 Task: Add a signature Alexandra Wilson containing Sincerely, Alexandra Wilson to email address softage.1@softage.net and add a folder Finances
Action: Mouse moved to (128, 144)
Screenshot: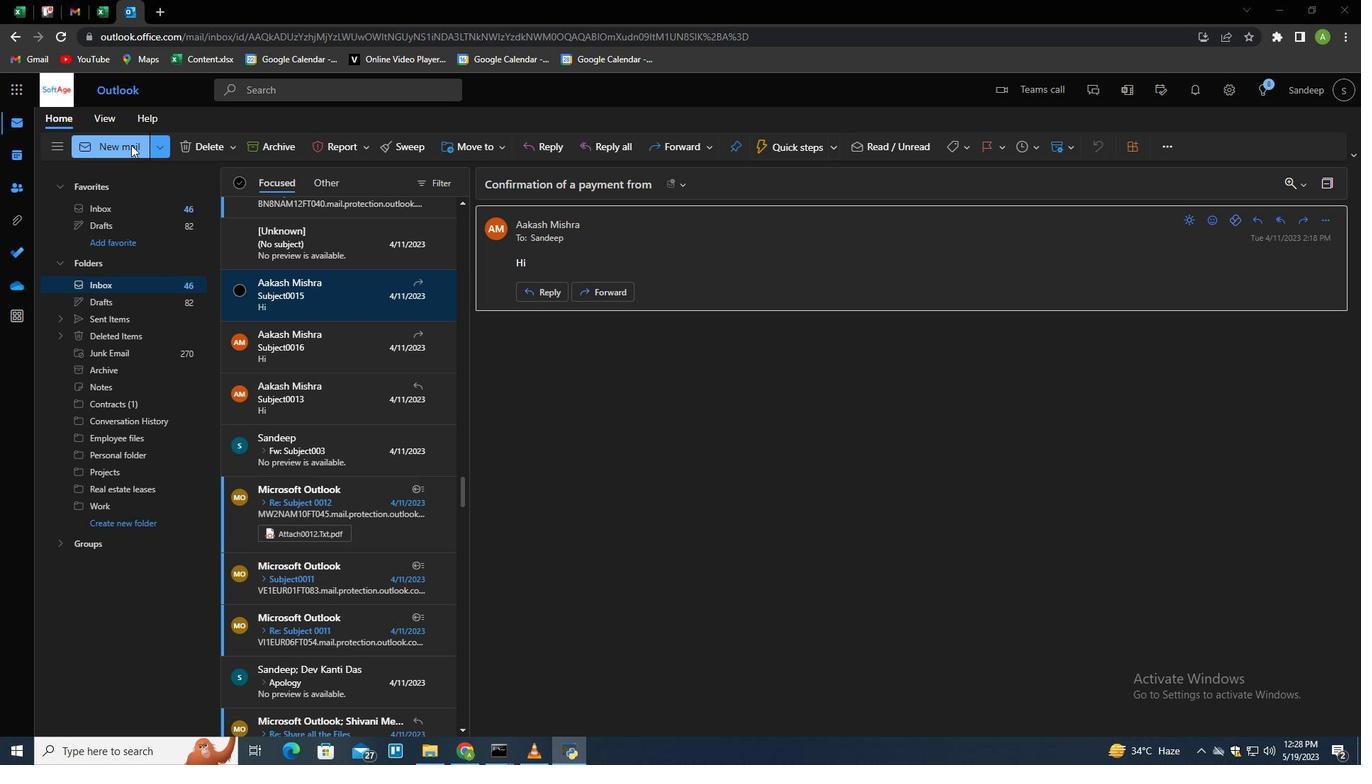 
Action: Mouse pressed left at (128, 144)
Screenshot: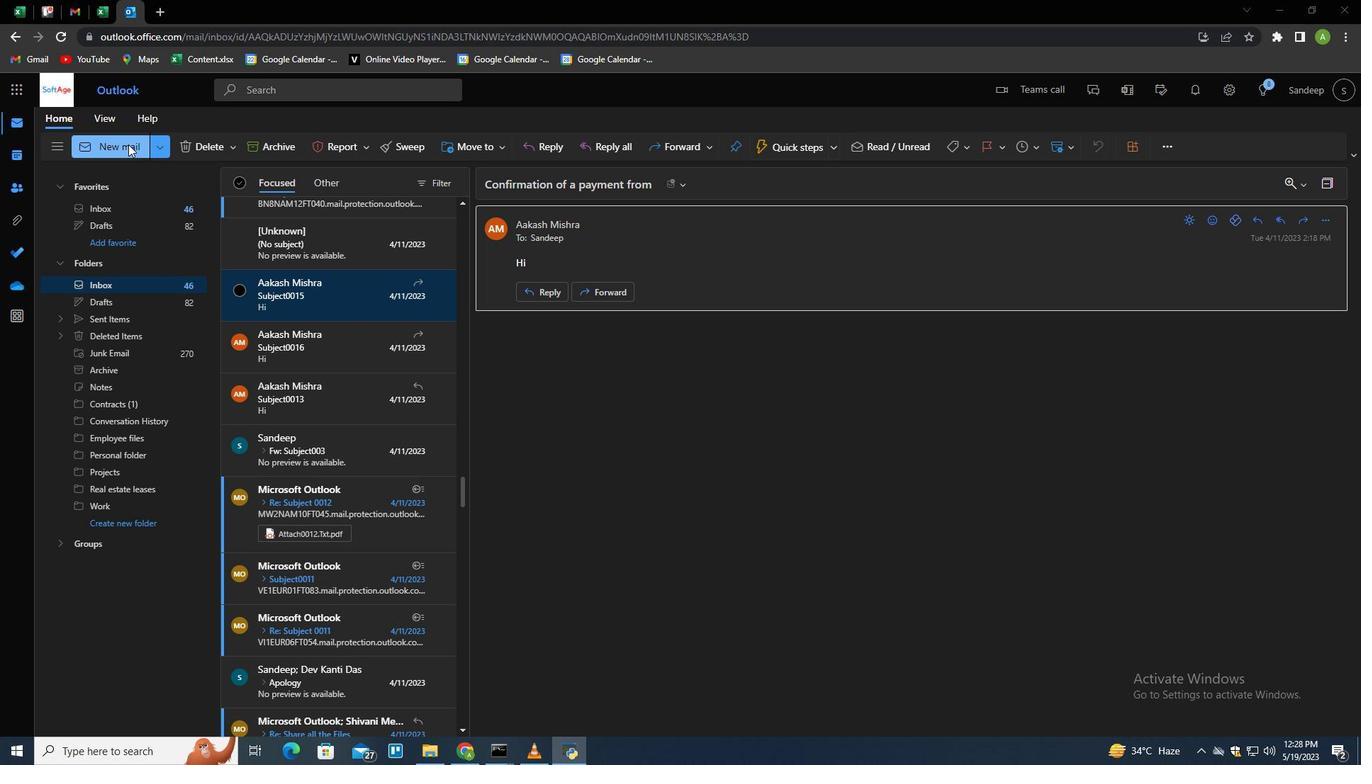 
Action: Mouse moved to (957, 150)
Screenshot: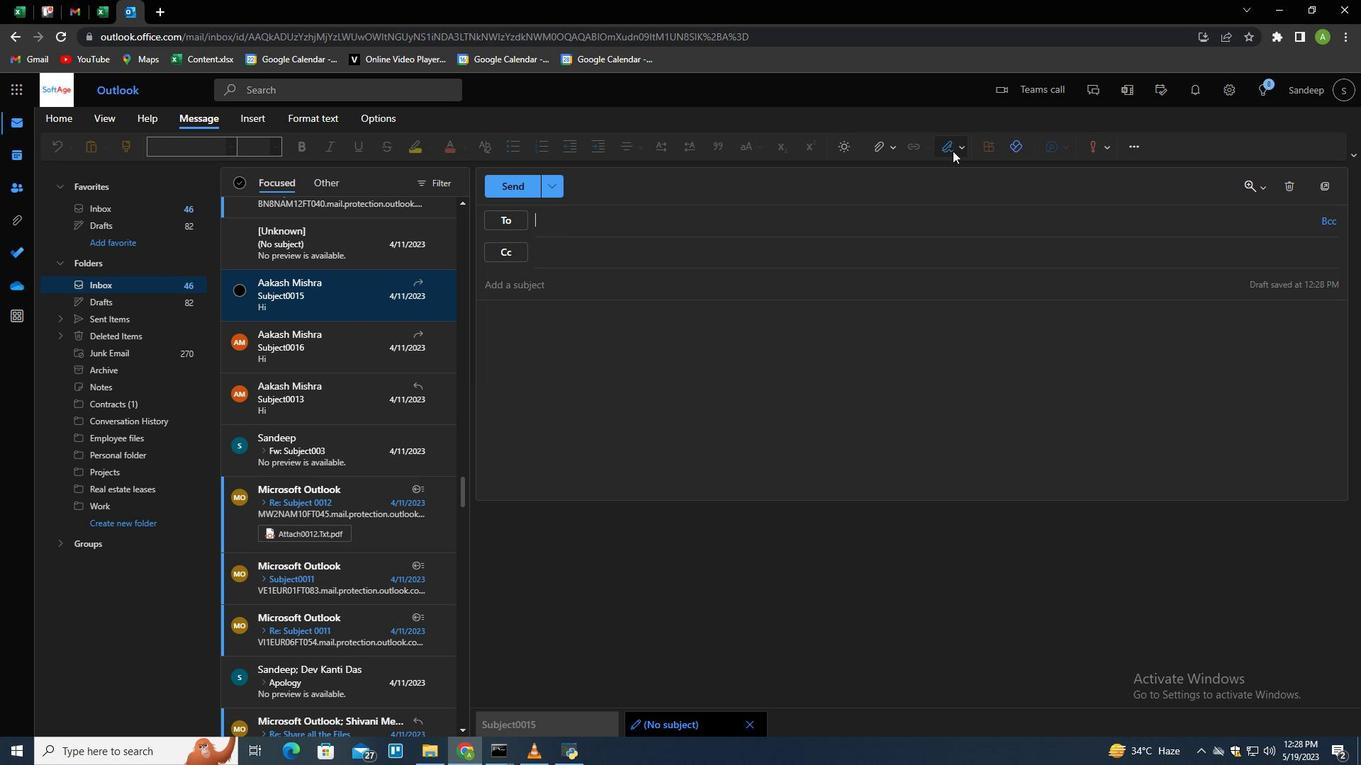 
Action: Mouse pressed left at (957, 150)
Screenshot: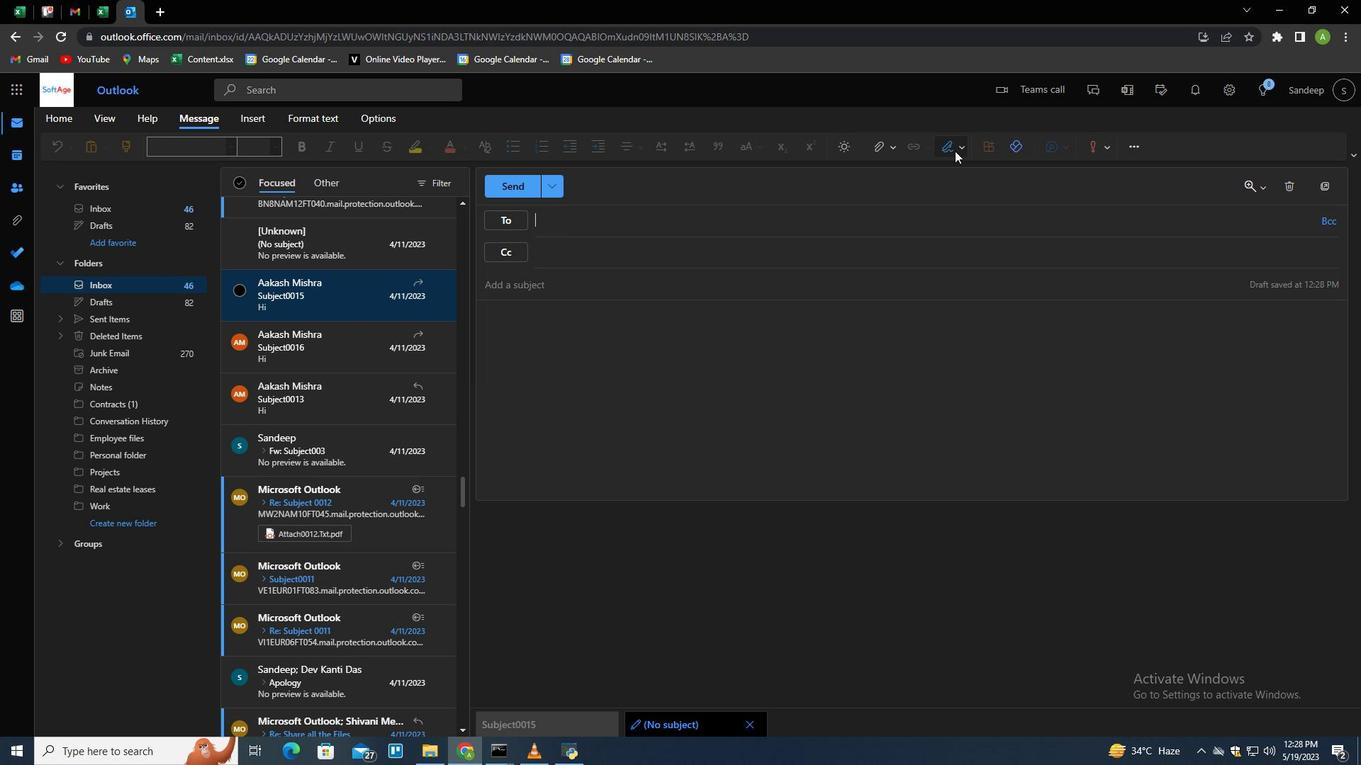 
Action: Mouse moved to (933, 202)
Screenshot: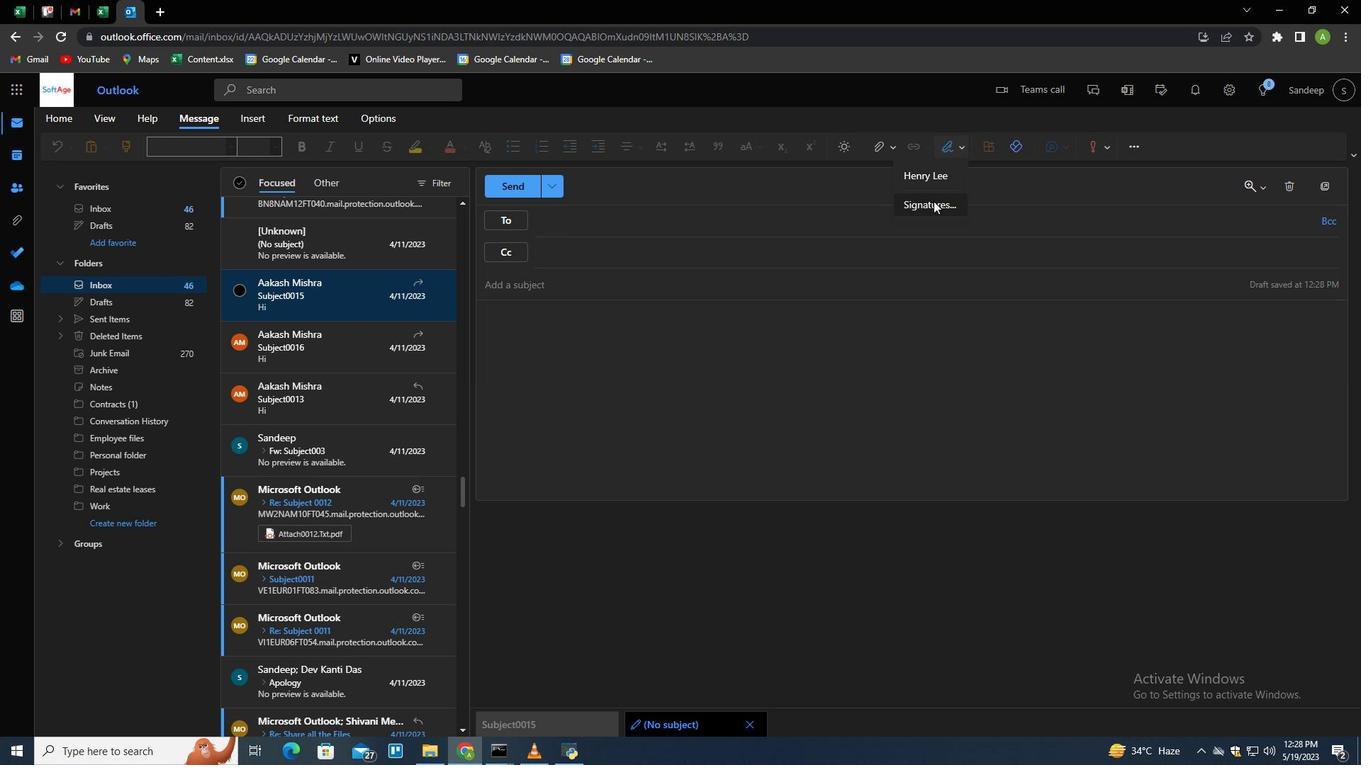 
Action: Mouse pressed left at (933, 202)
Screenshot: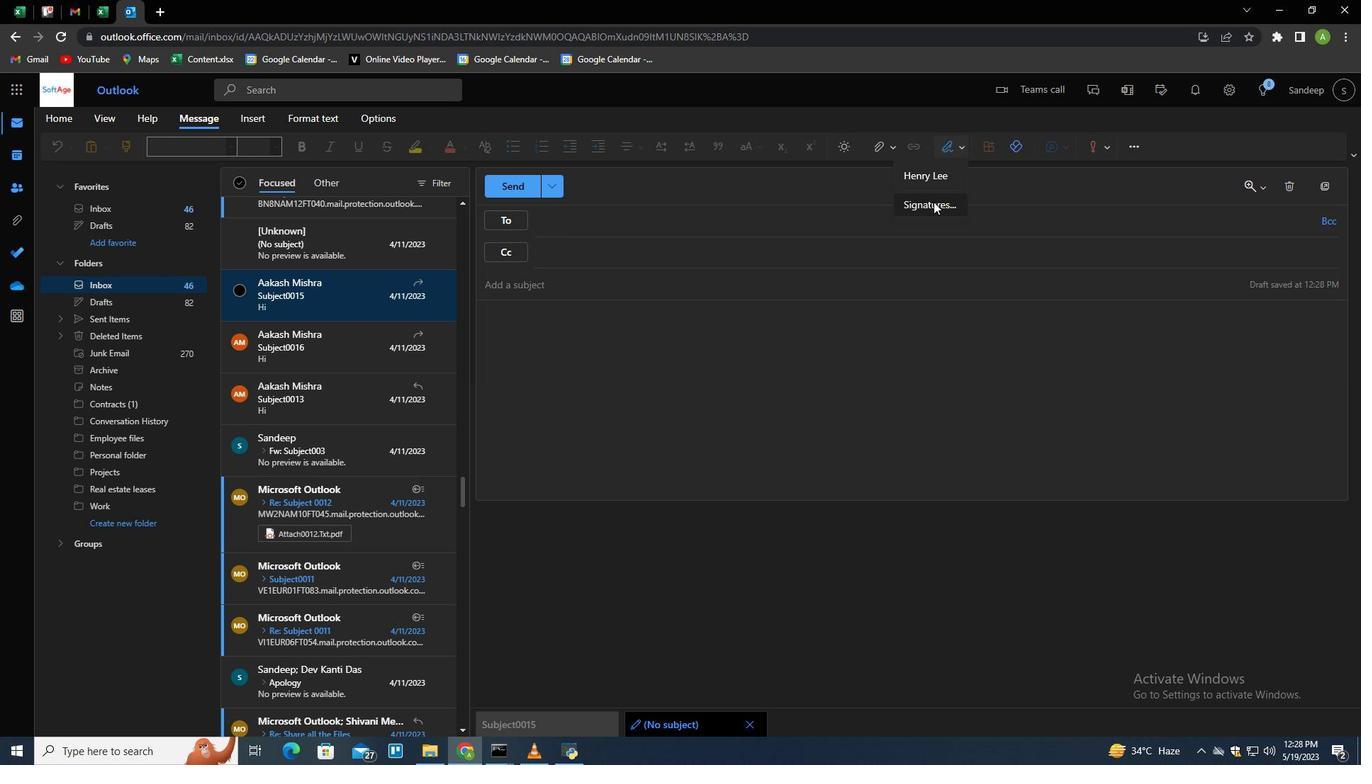 
Action: Mouse moved to (962, 258)
Screenshot: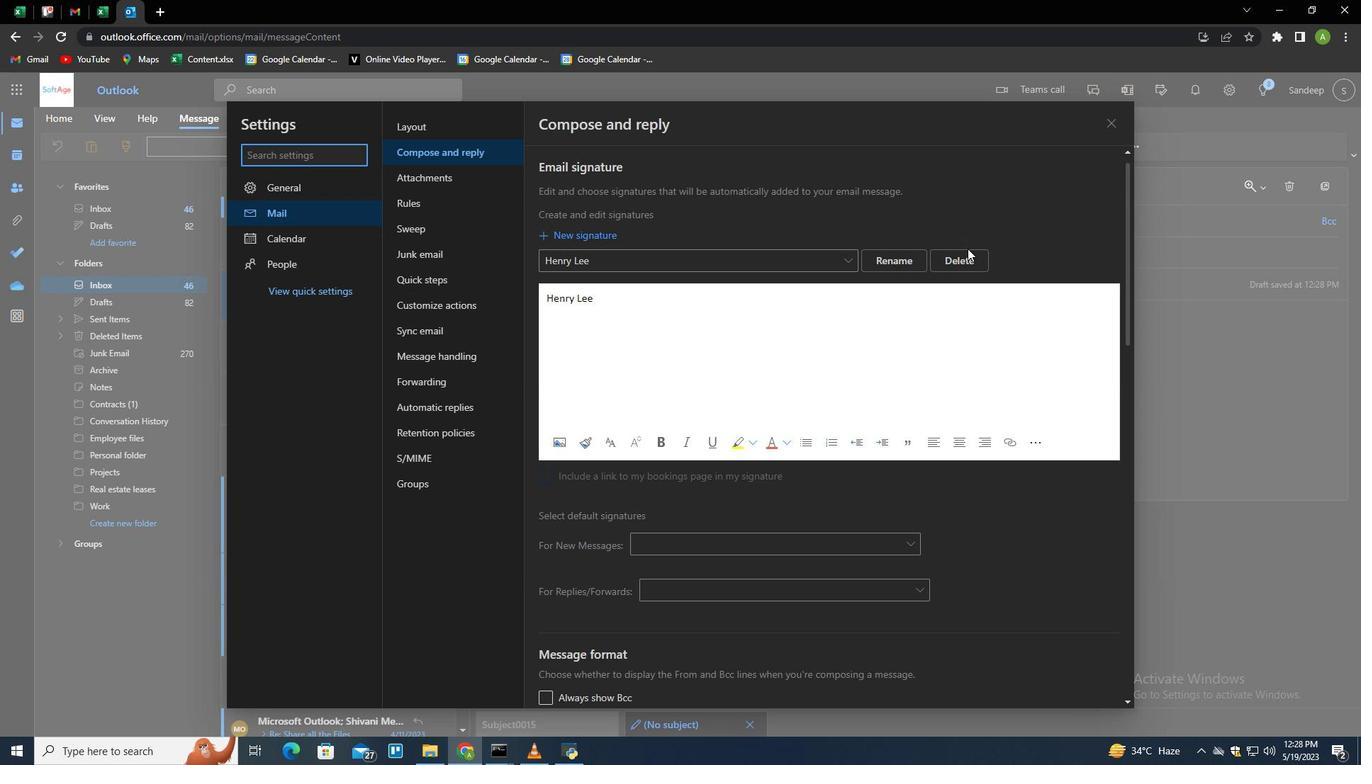 
Action: Mouse pressed left at (962, 258)
Screenshot: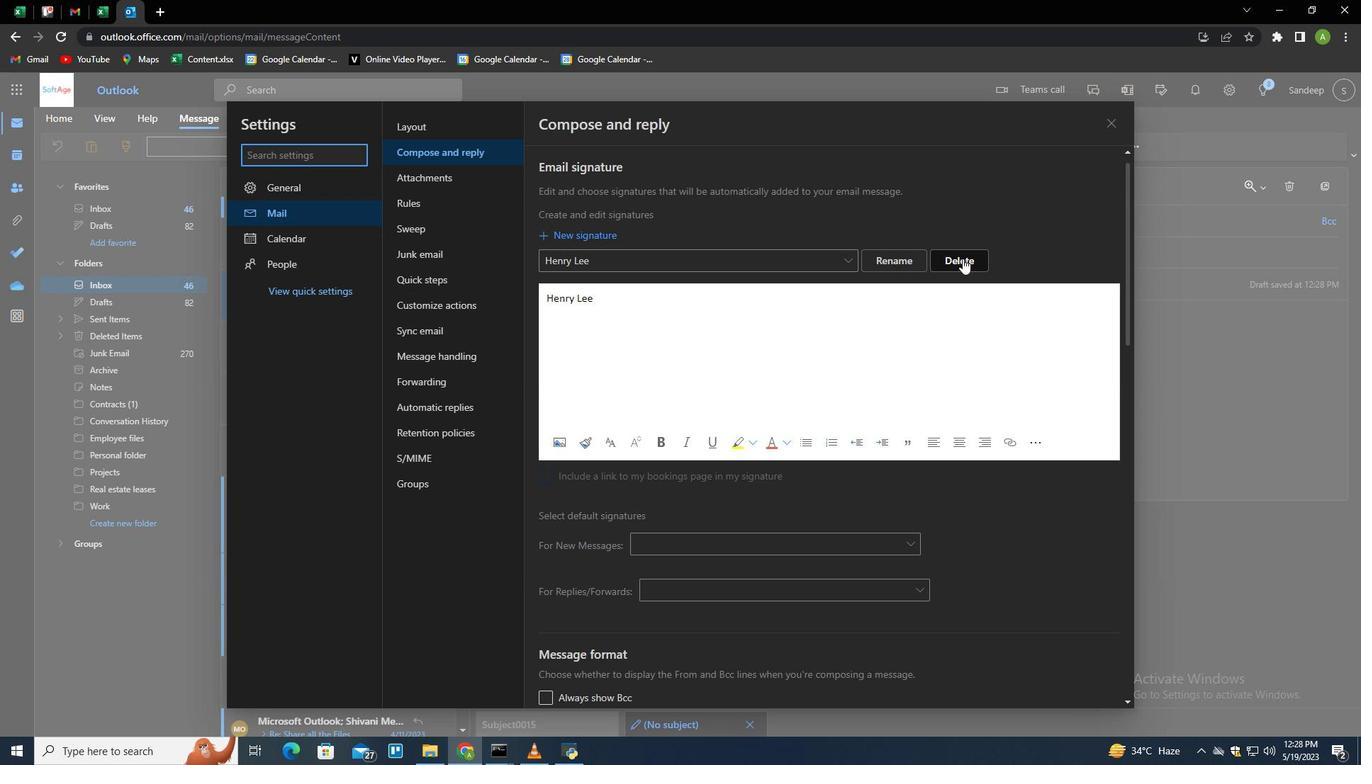 
Action: Mouse moved to (957, 260)
Screenshot: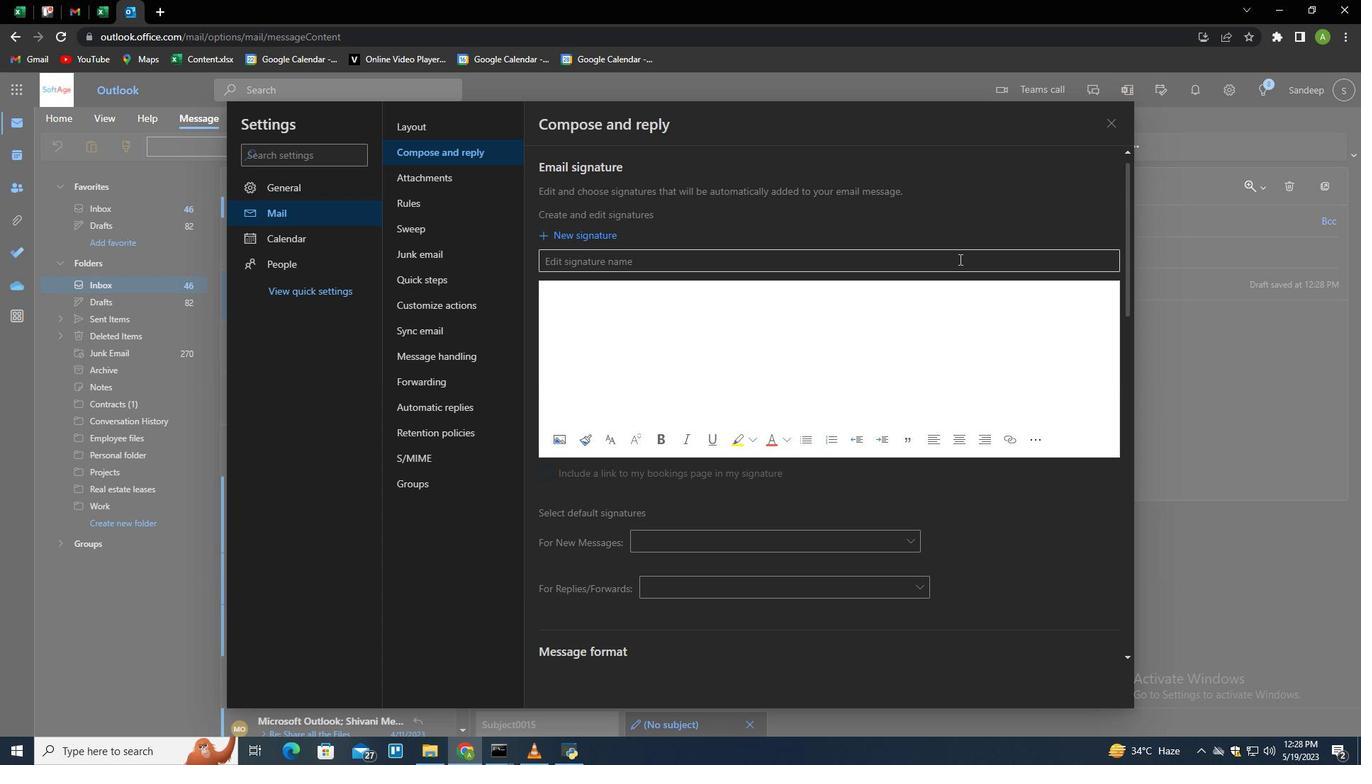 
Action: Mouse pressed left at (957, 260)
Screenshot: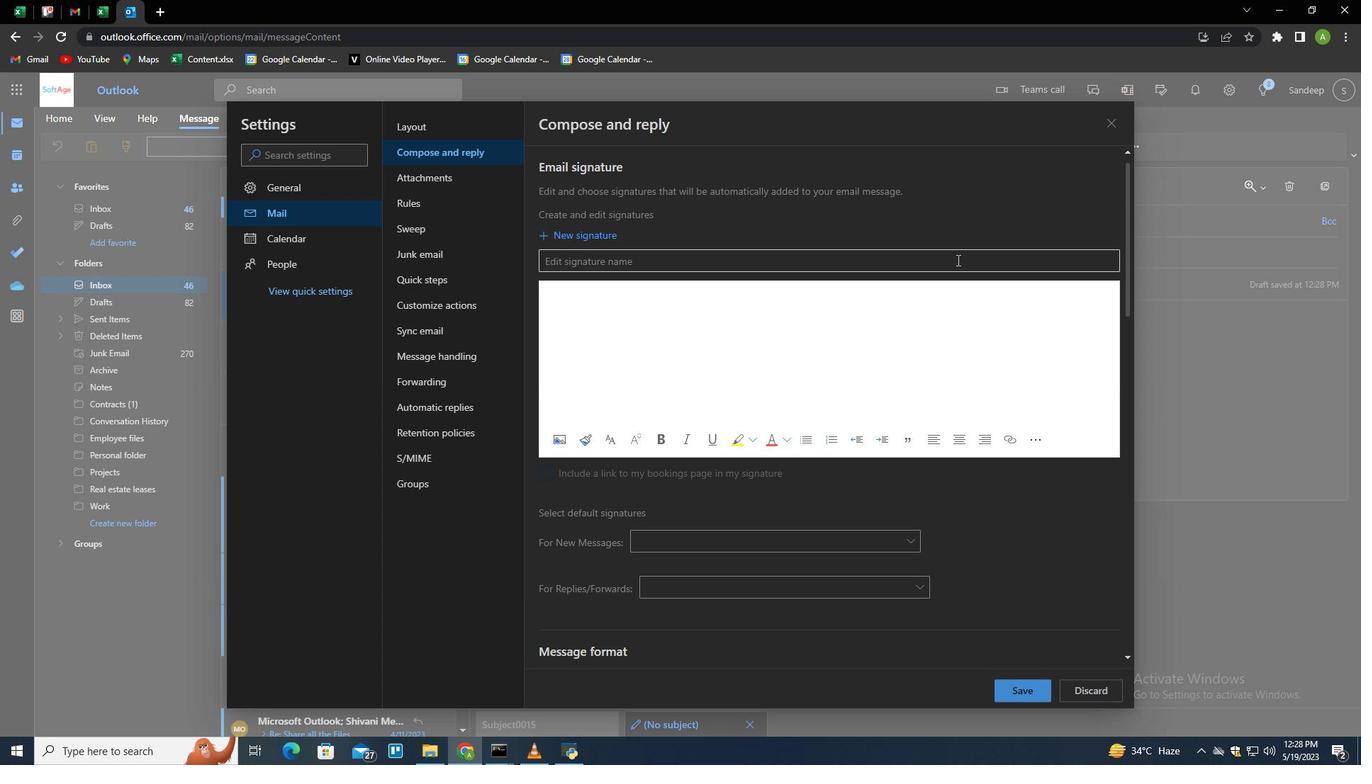 
Action: Mouse moved to (957, 260)
Screenshot: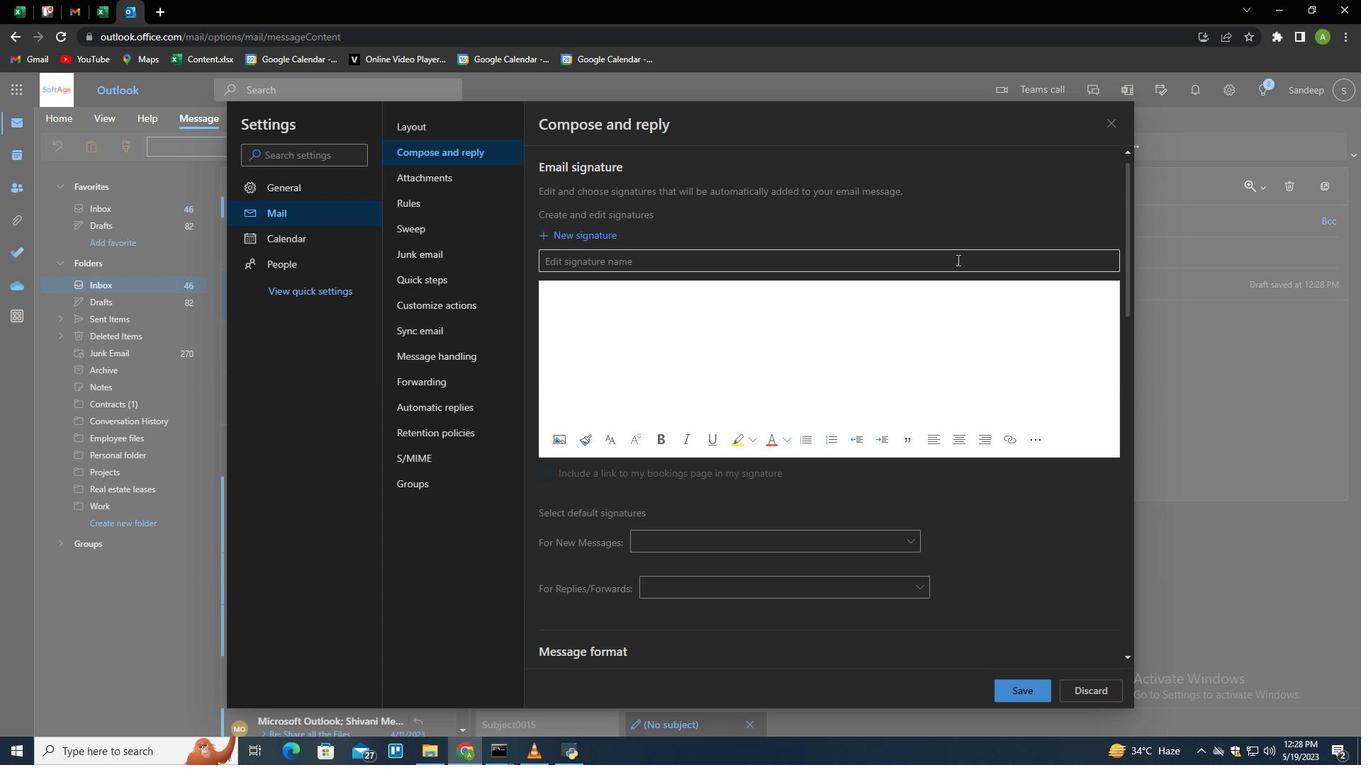 
Action: Key pressed <Key.shift>
Screenshot: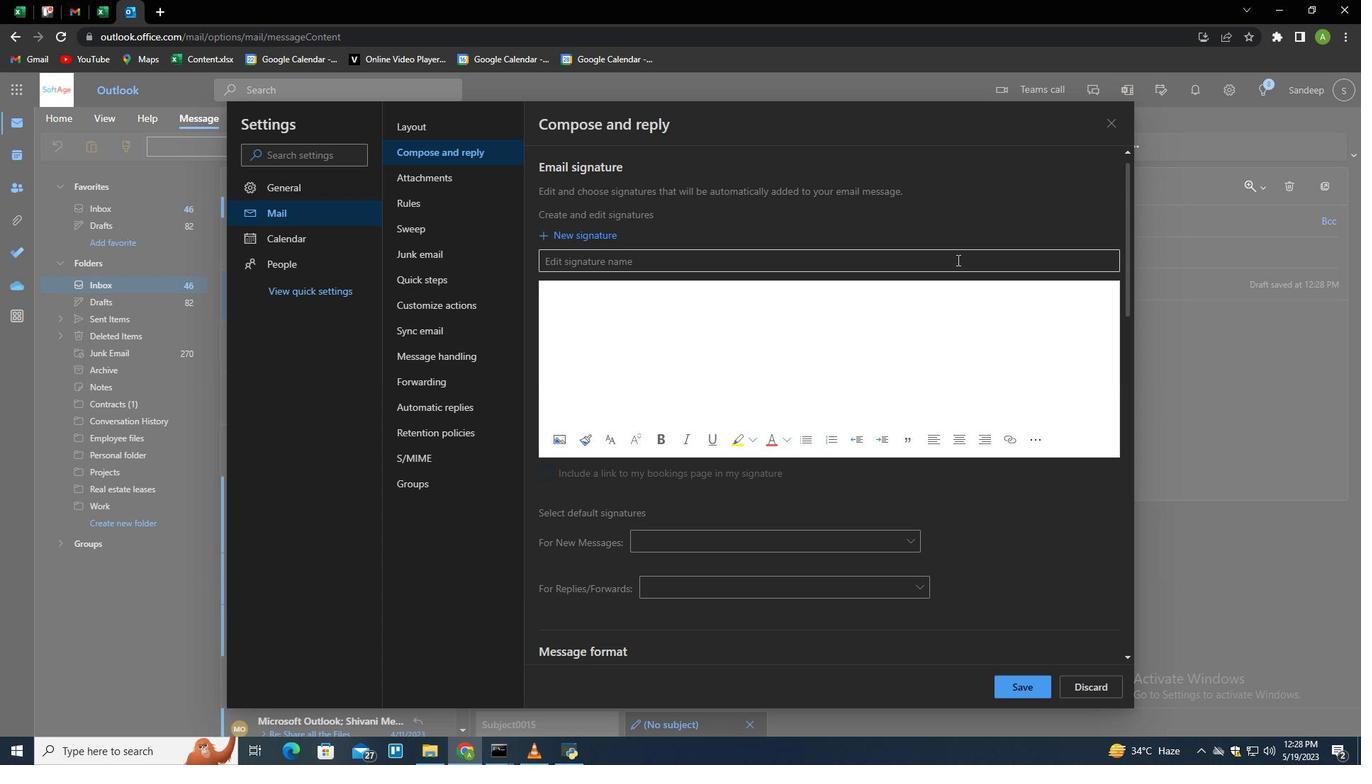 
Action: Mouse moved to (956, 260)
Screenshot: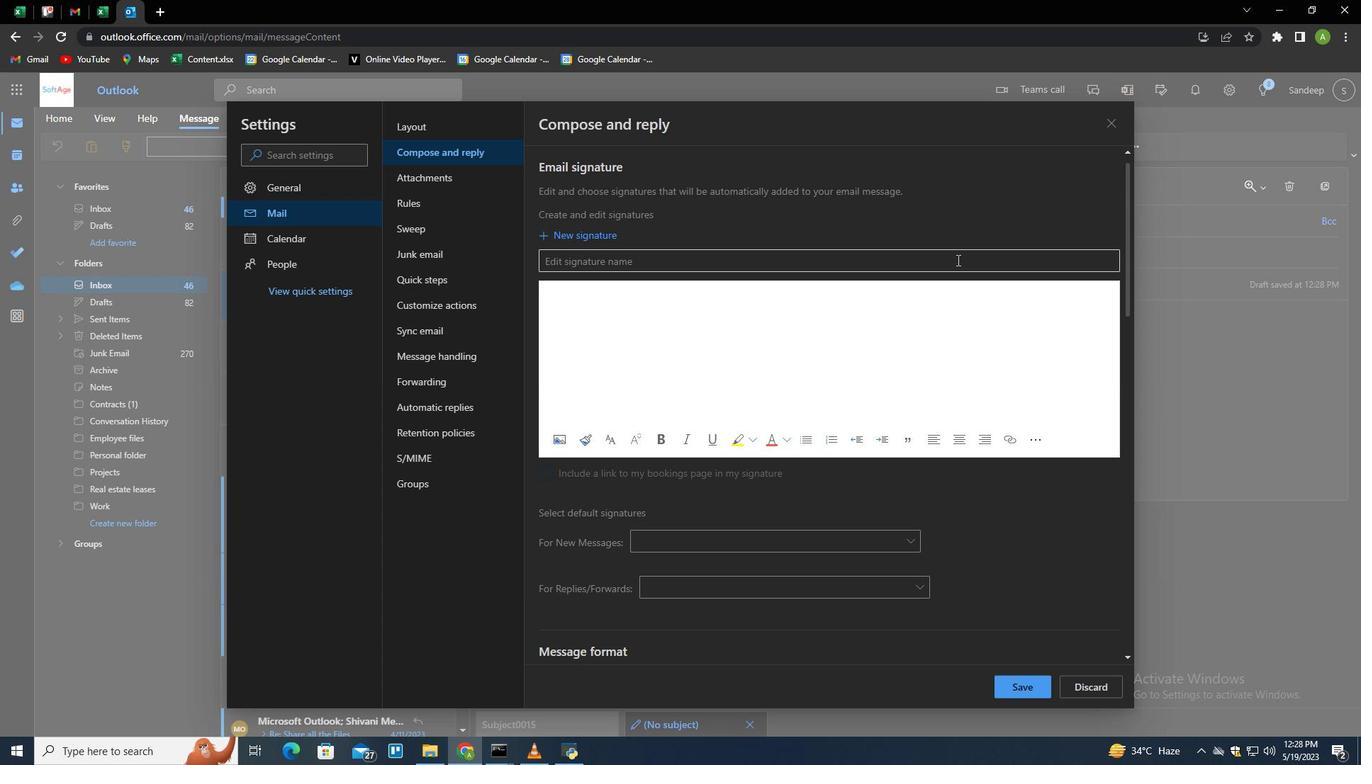 
Action: Key pressed Alexandra<Key.space><Key.shift>Wilson<Key.space>containing<Key.backspace><Key.backspace><Key.backspace><Key.backspace><Key.backspace><Key.backspace><Key.backspace><Key.backspace><Key.backspace><Key.backspace><Key.tab><Key.shift><Key.shift><Key.shift><Key.shift><Key.shift><Key.shift><Key.shift_r><Key.enter><Key.enter><Key.enter><Key.shift>Sincerely,<Key.space><Key.shift>Alexandra<Key.left><Key.left><Key.left><Key.left><Key.left><Key.left><Key.left><Key.left><Key.left><Key.left><Key.shift_r><Key.enter><Key.right><Key.backspace><Key.end><Key.space><Key.shift>Wilson
Screenshot: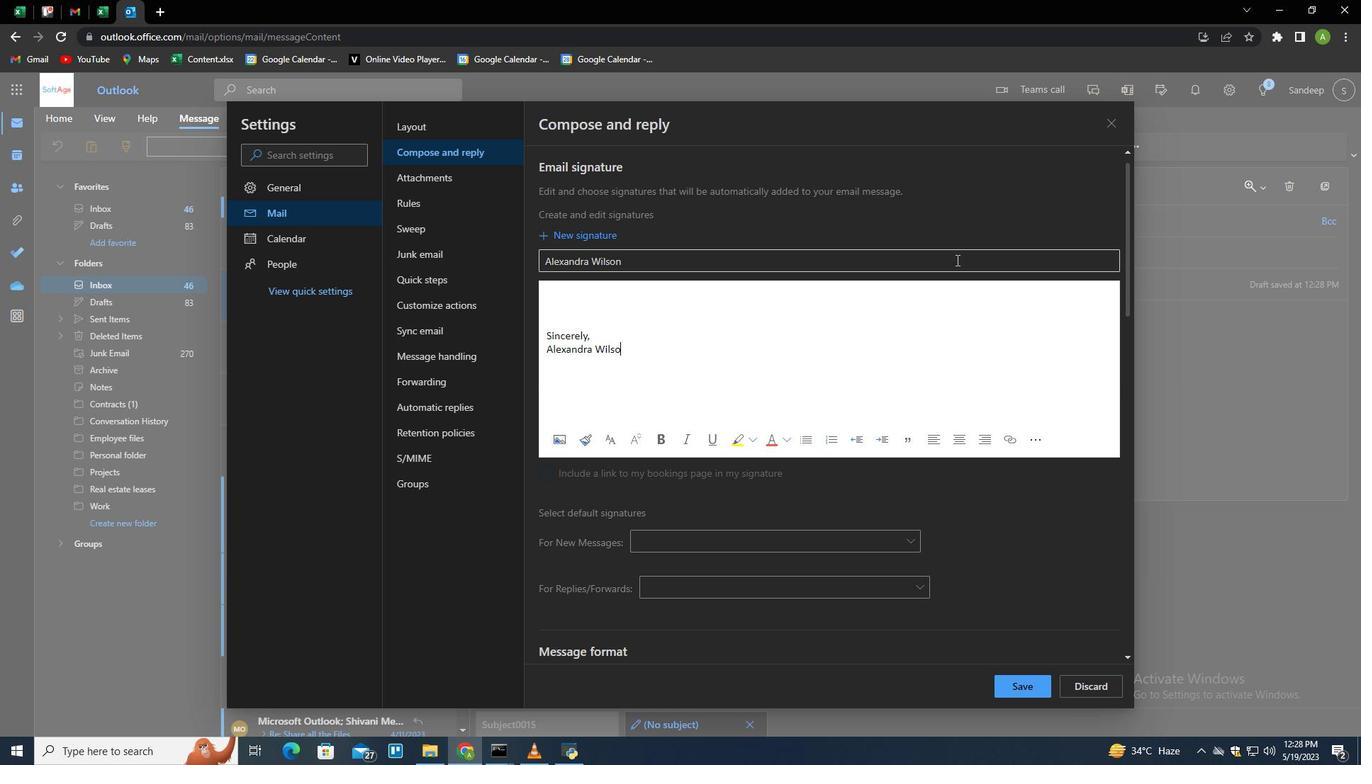 
Action: Mouse moved to (1022, 682)
Screenshot: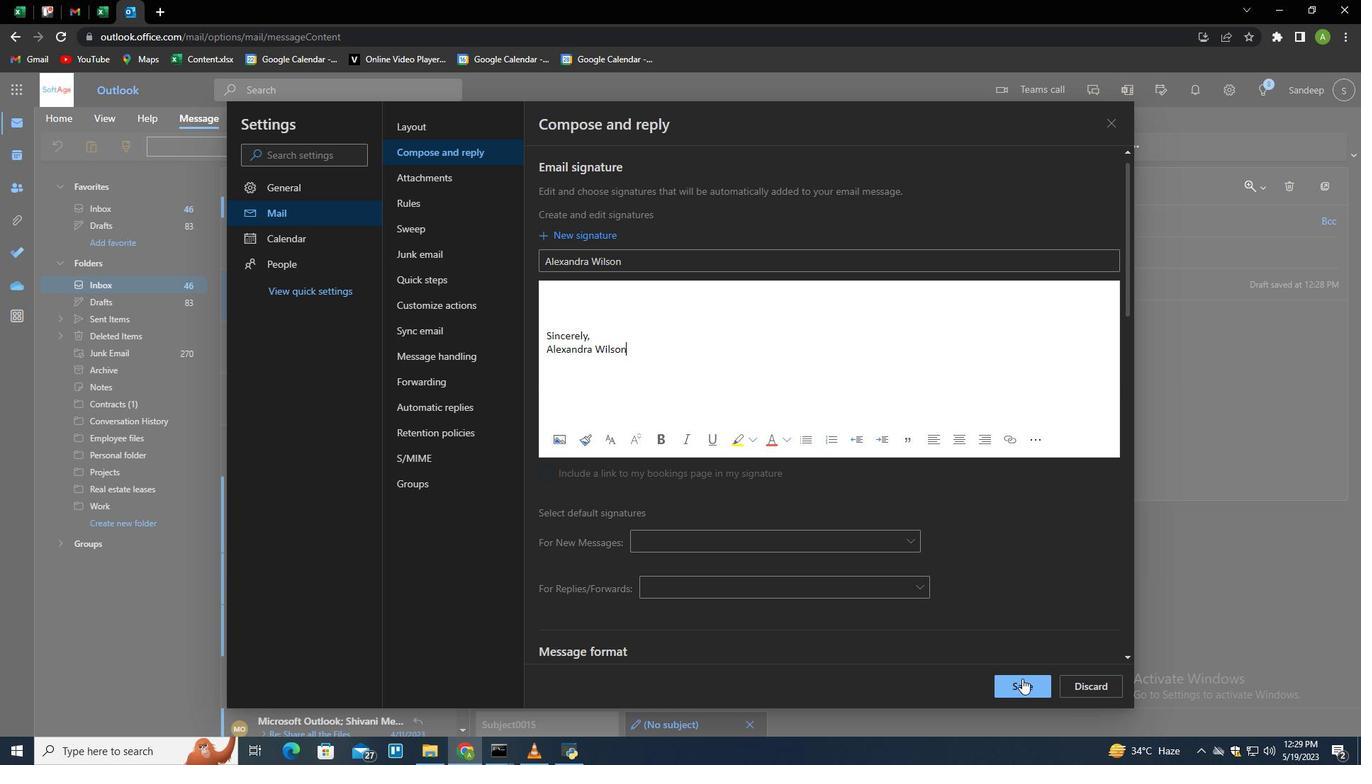 
Action: Mouse pressed left at (1022, 682)
Screenshot: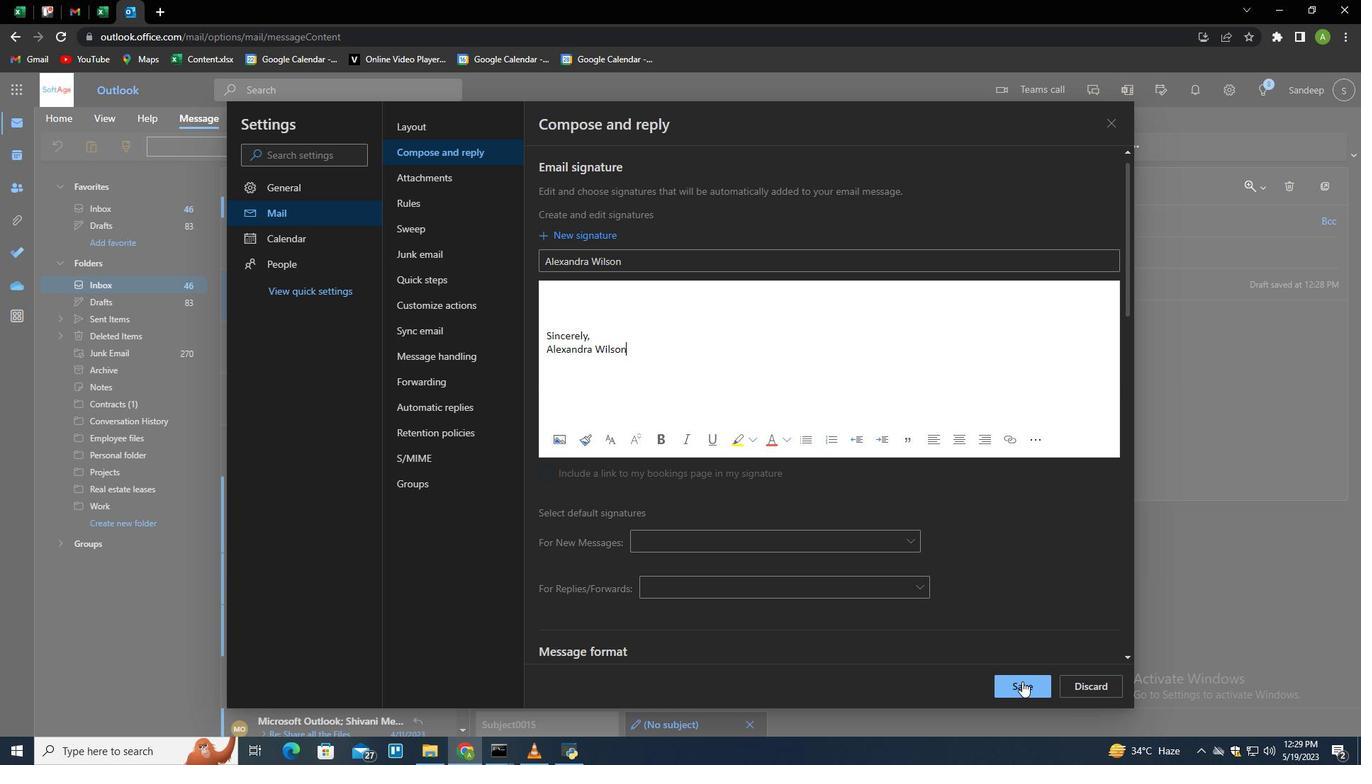 
Action: Mouse moved to (1218, 394)
Screenshot: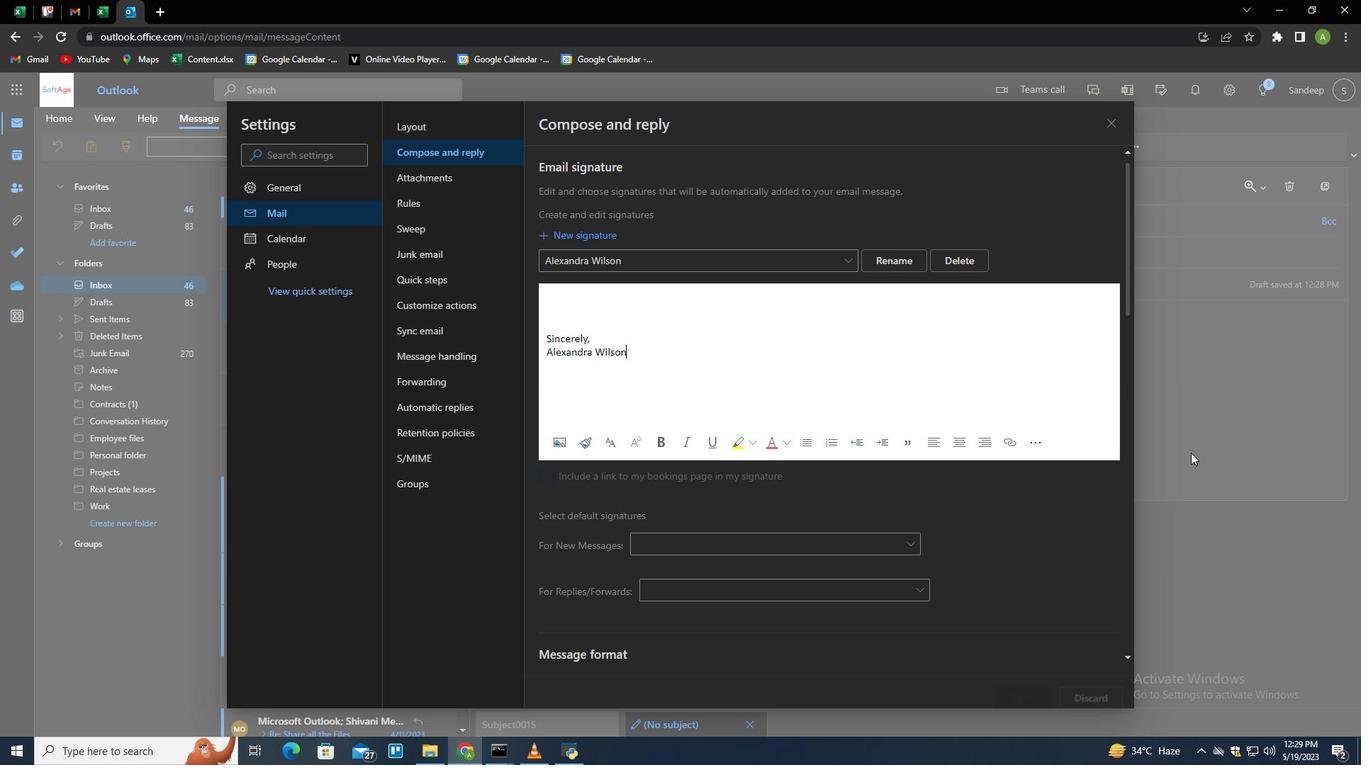 
Action: Mouse pressed left at (1218, 394)
Screenshot: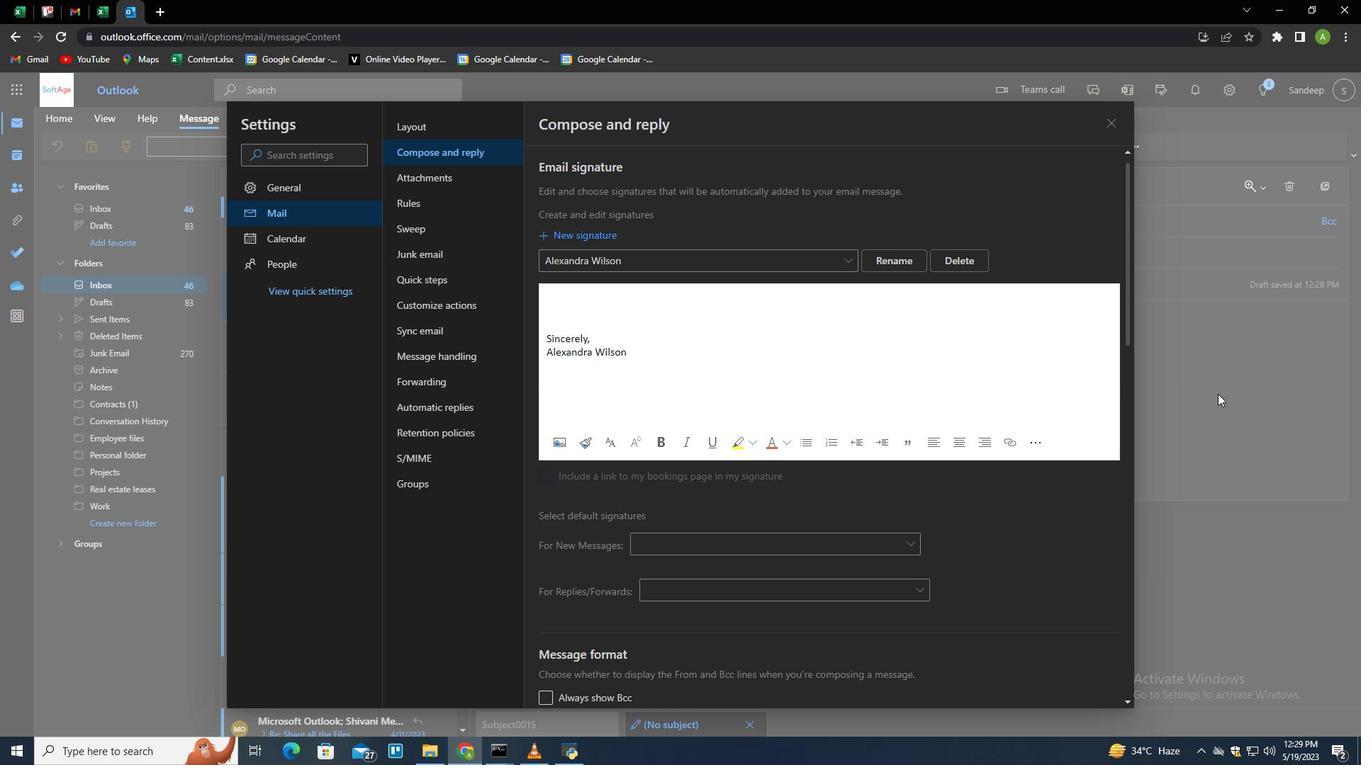 
Action: Mouse moved to (948, 149)
Screenshot: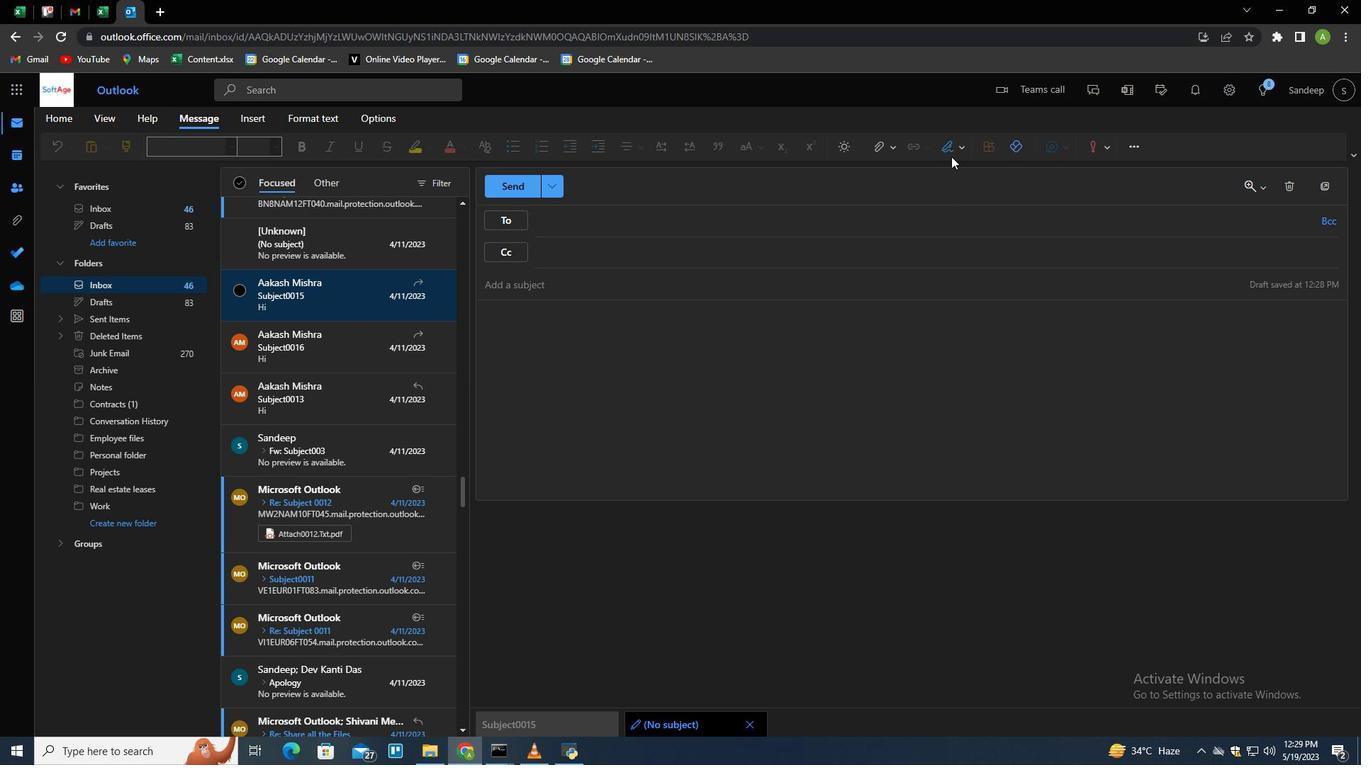 
Action: Mouse pressed left at (948, 149)
Screenshot: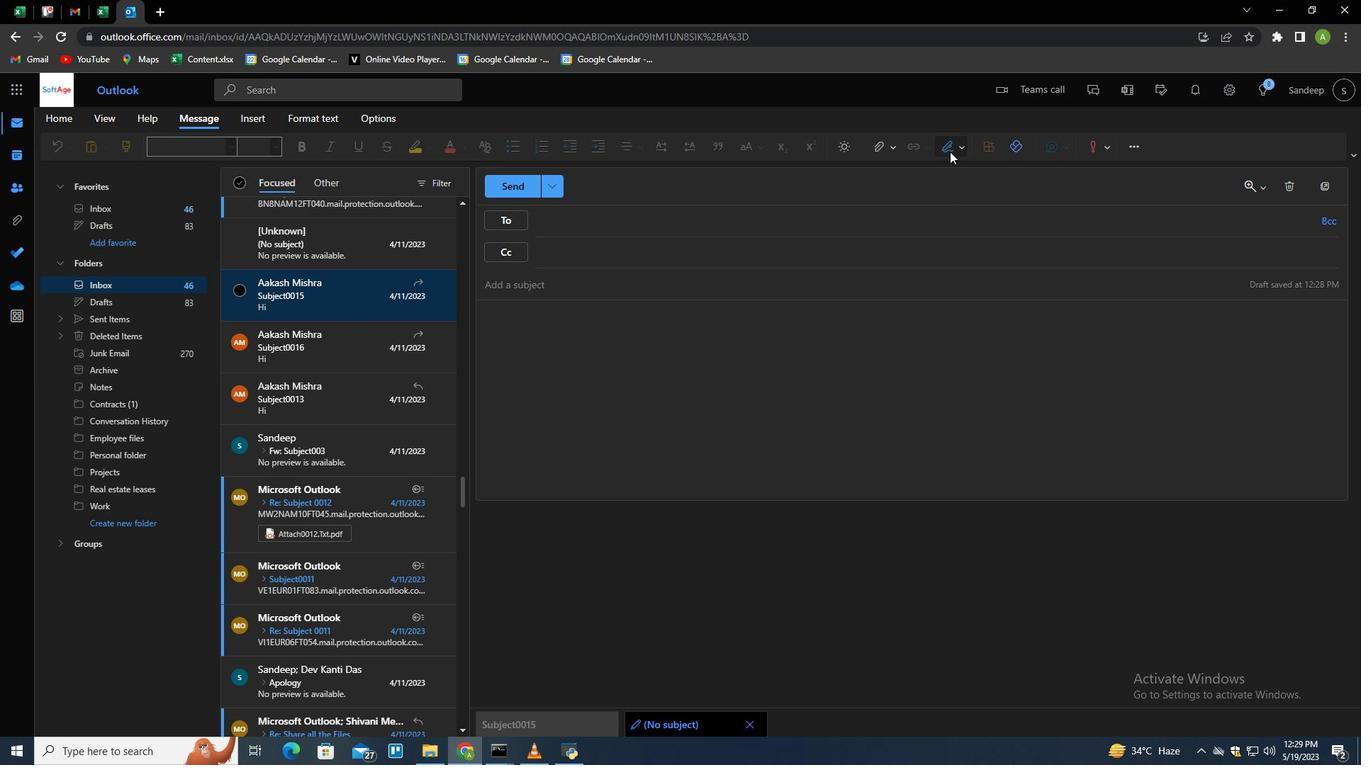 
Action: Mouse moved to (923, 180)
Screenshot: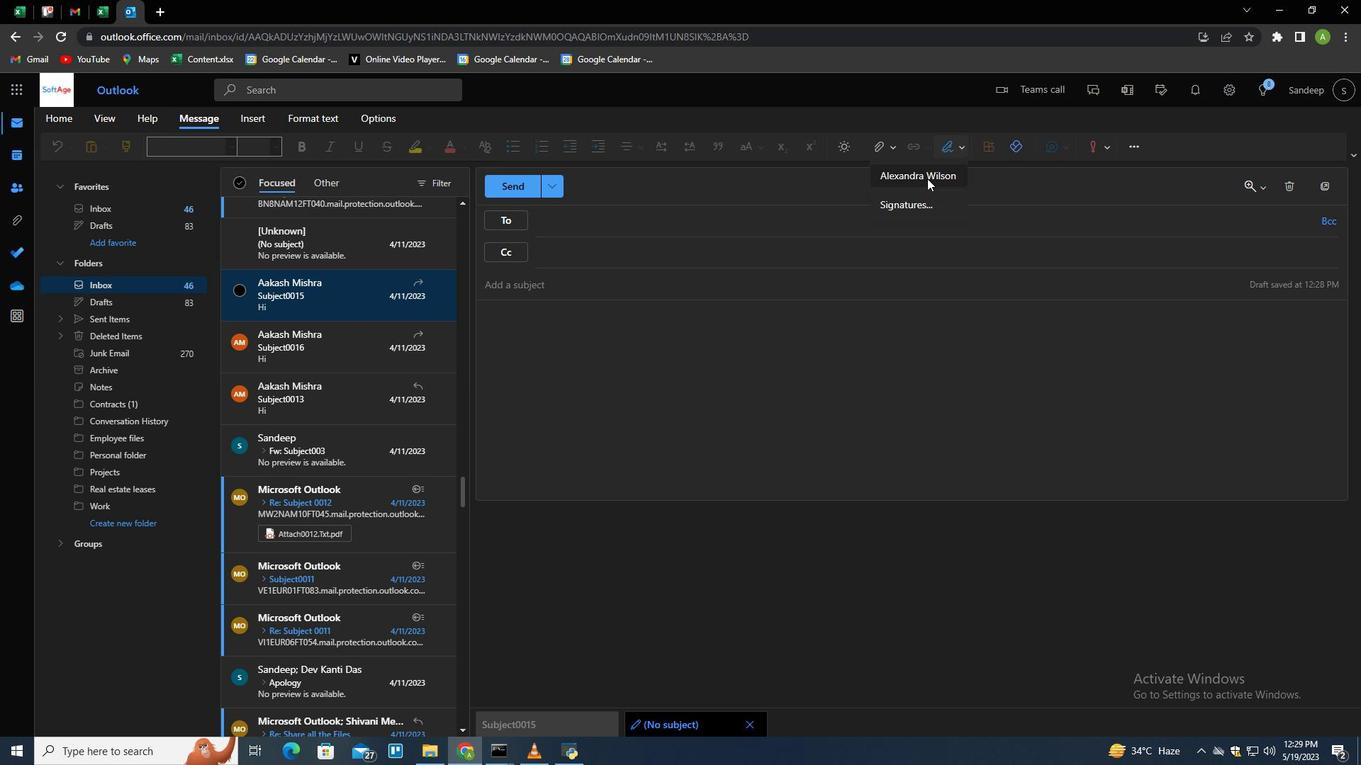 
Action: Mouse pressed left at (923, 180)
Screenshot: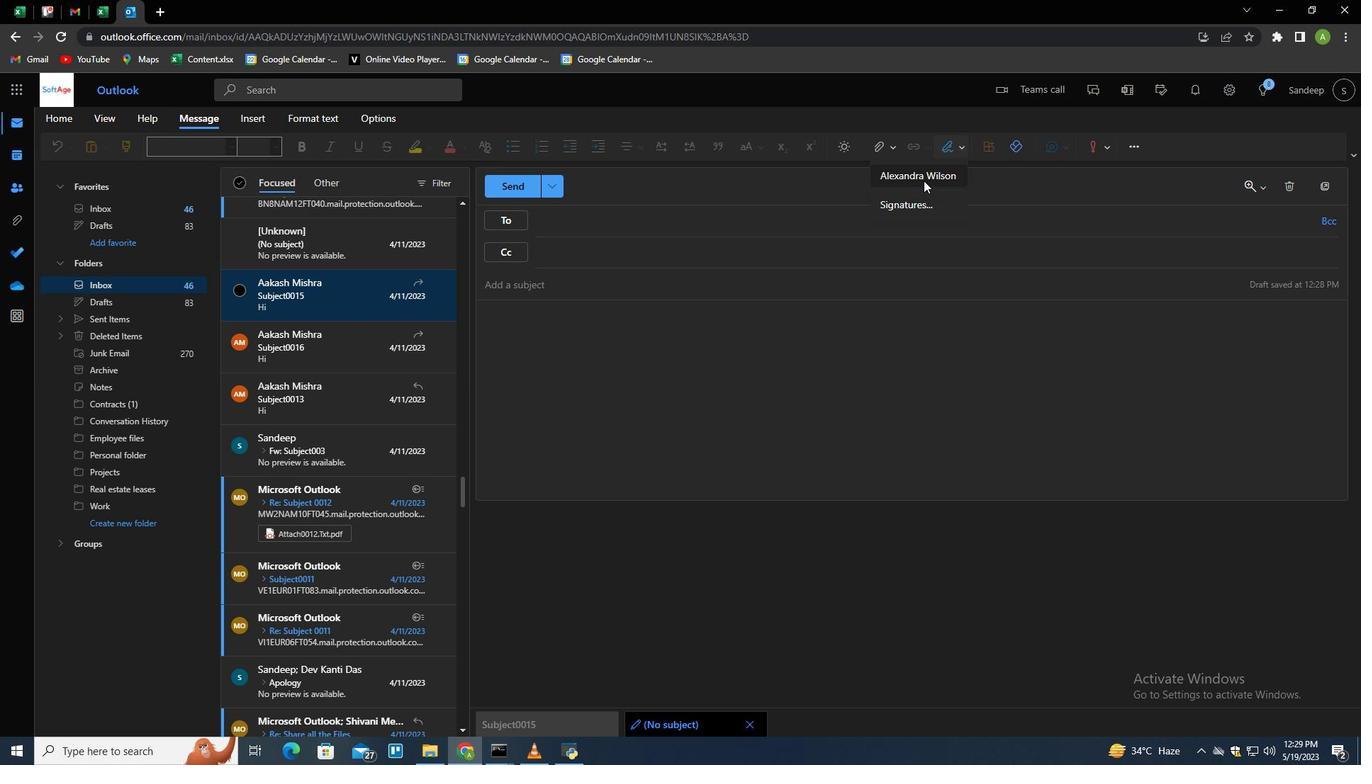 
Action: Mouse moved to (546, 224)
Screenshot: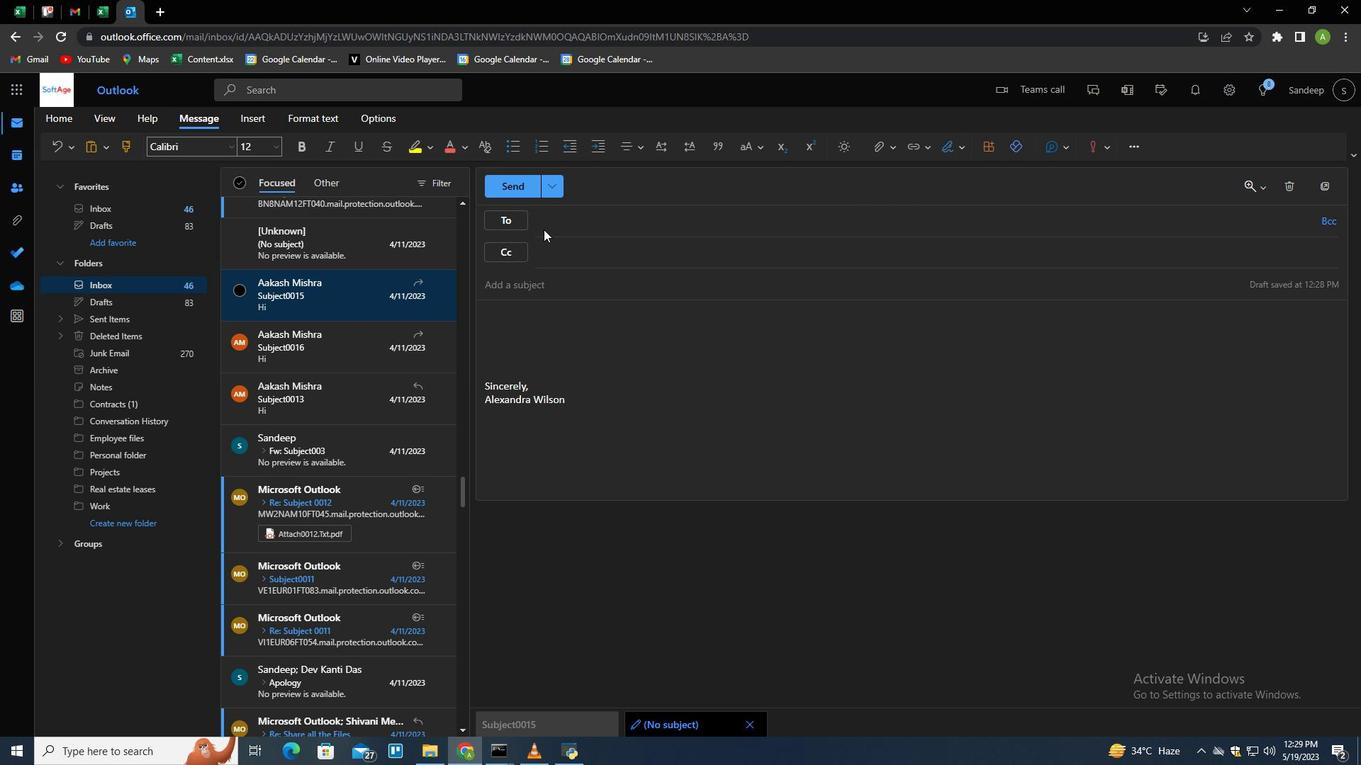 
Action: Mouse pressed left at (546, 224)
Screenshot: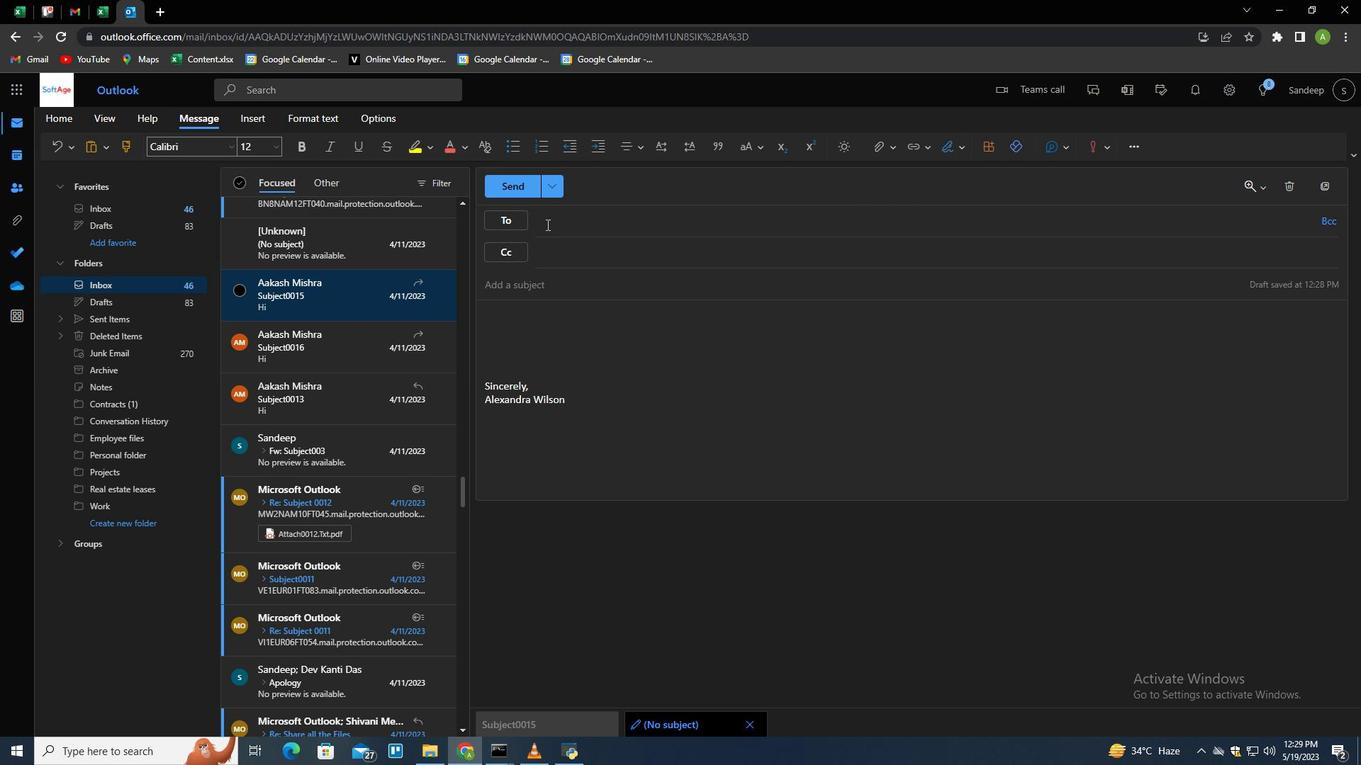 
Action: Mouse moved to (541, 226)
Screenshot: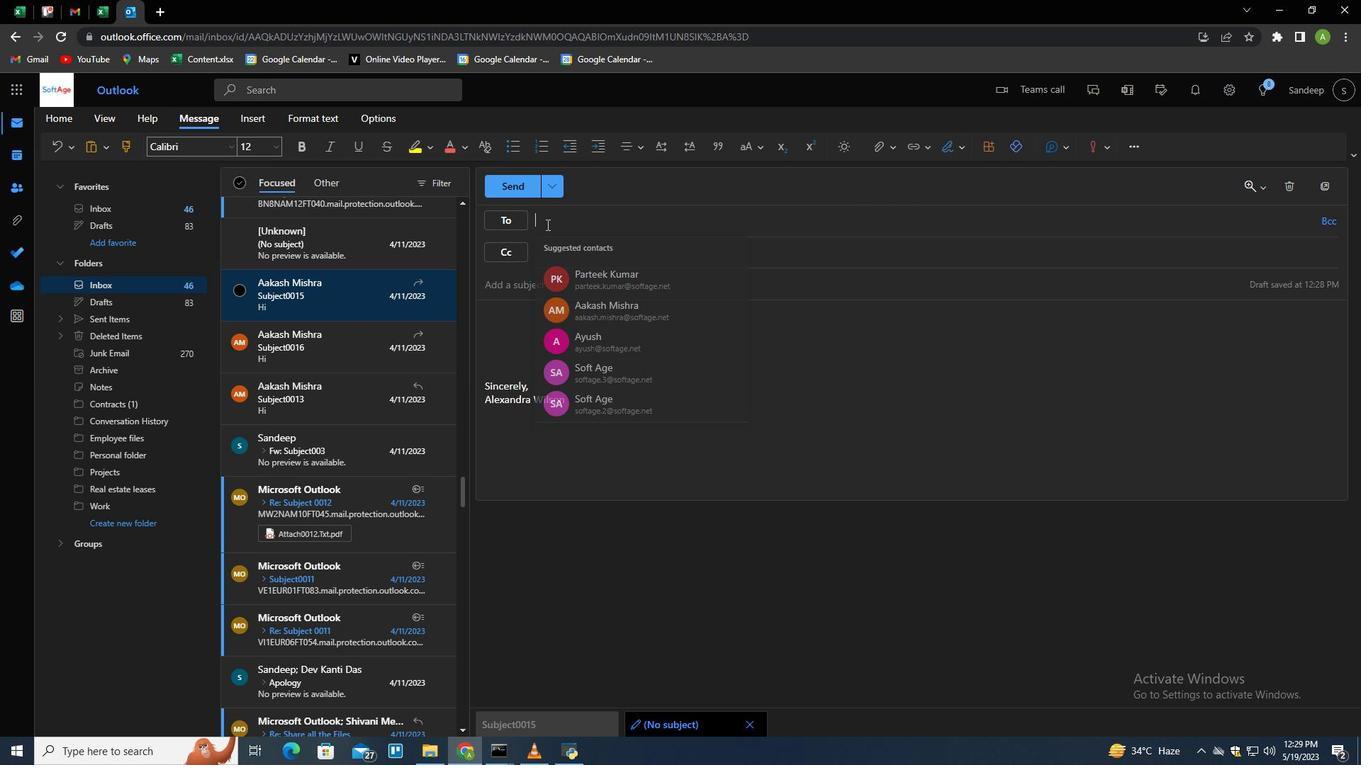 
Action: Key pressed softage.1<Key.shift><Key.shift><Key.shift>@softage.net<Key.enter>
Screenshot: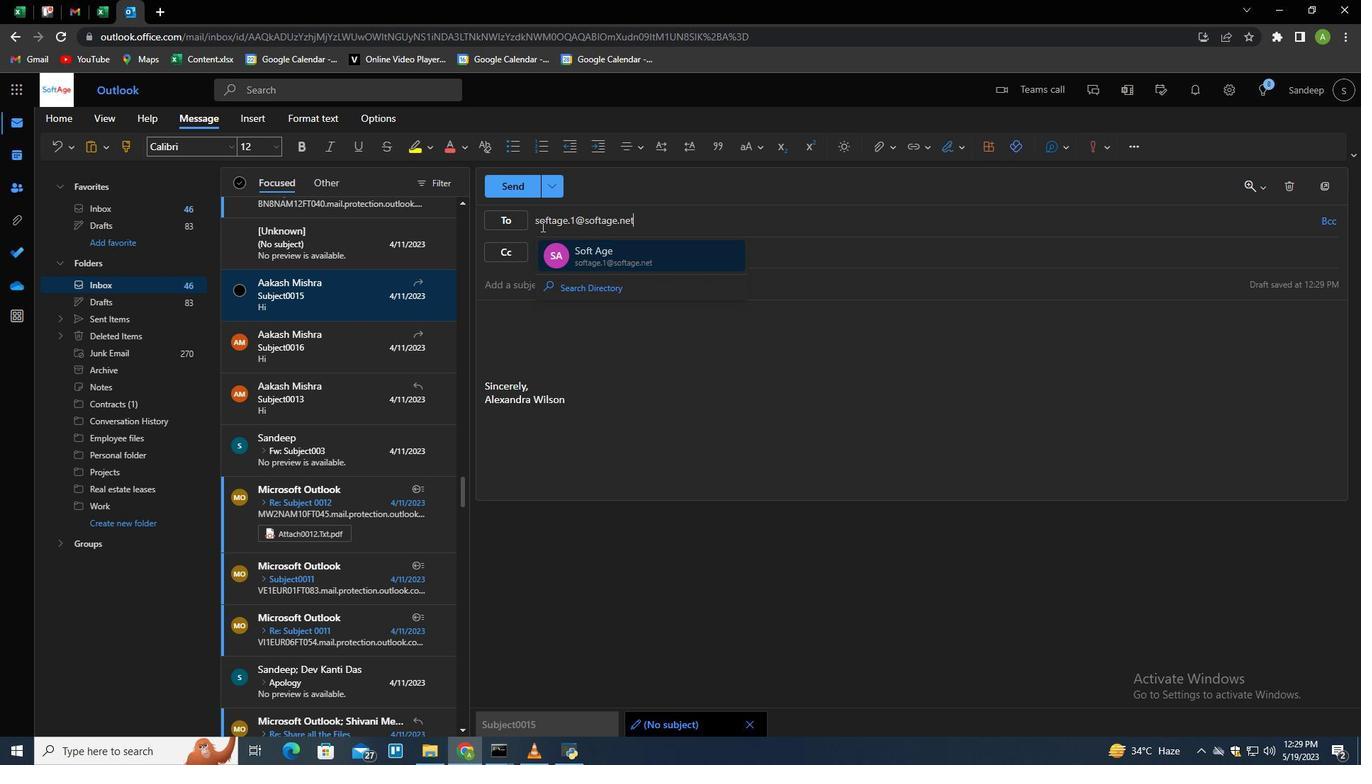 
Action: Mouse moved to (110, 521)
Screenshot: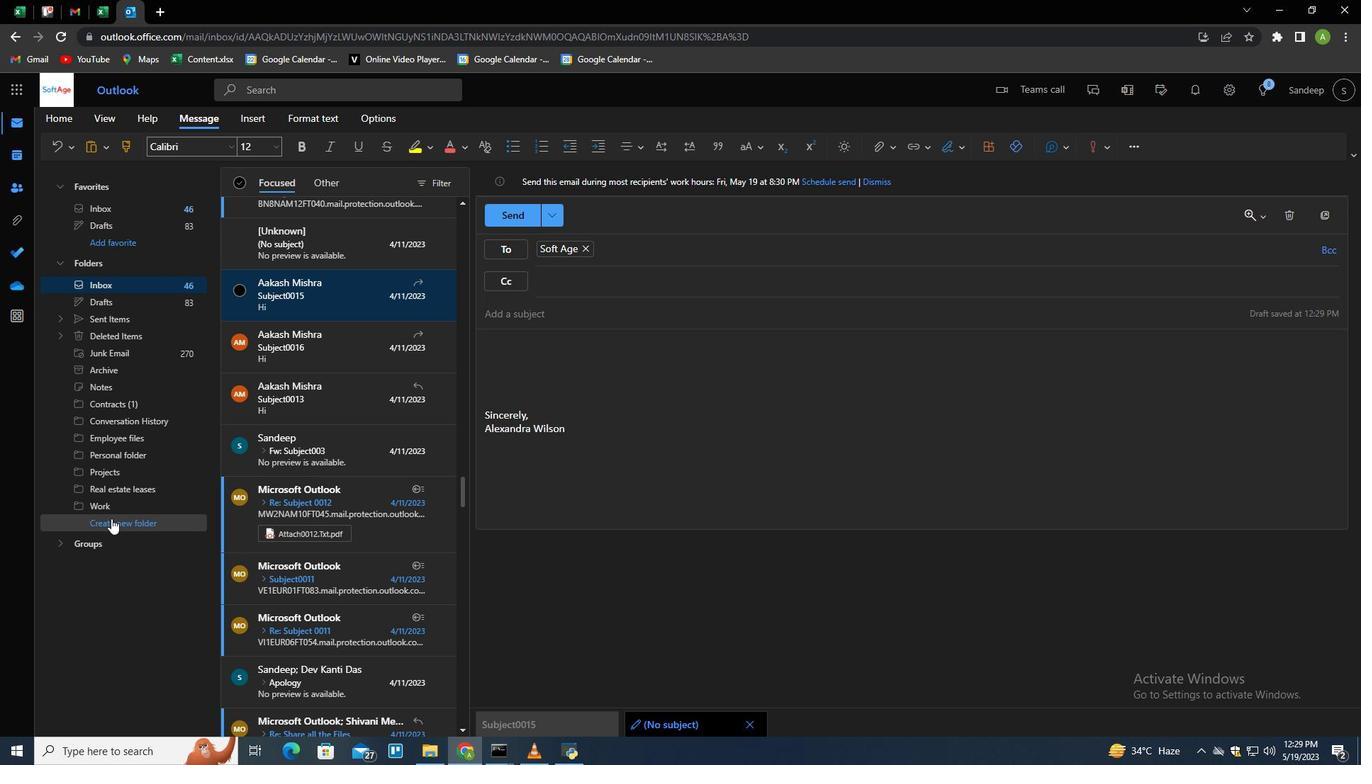 
Action: Mouse pressed left at (110, 521)
Screenshot: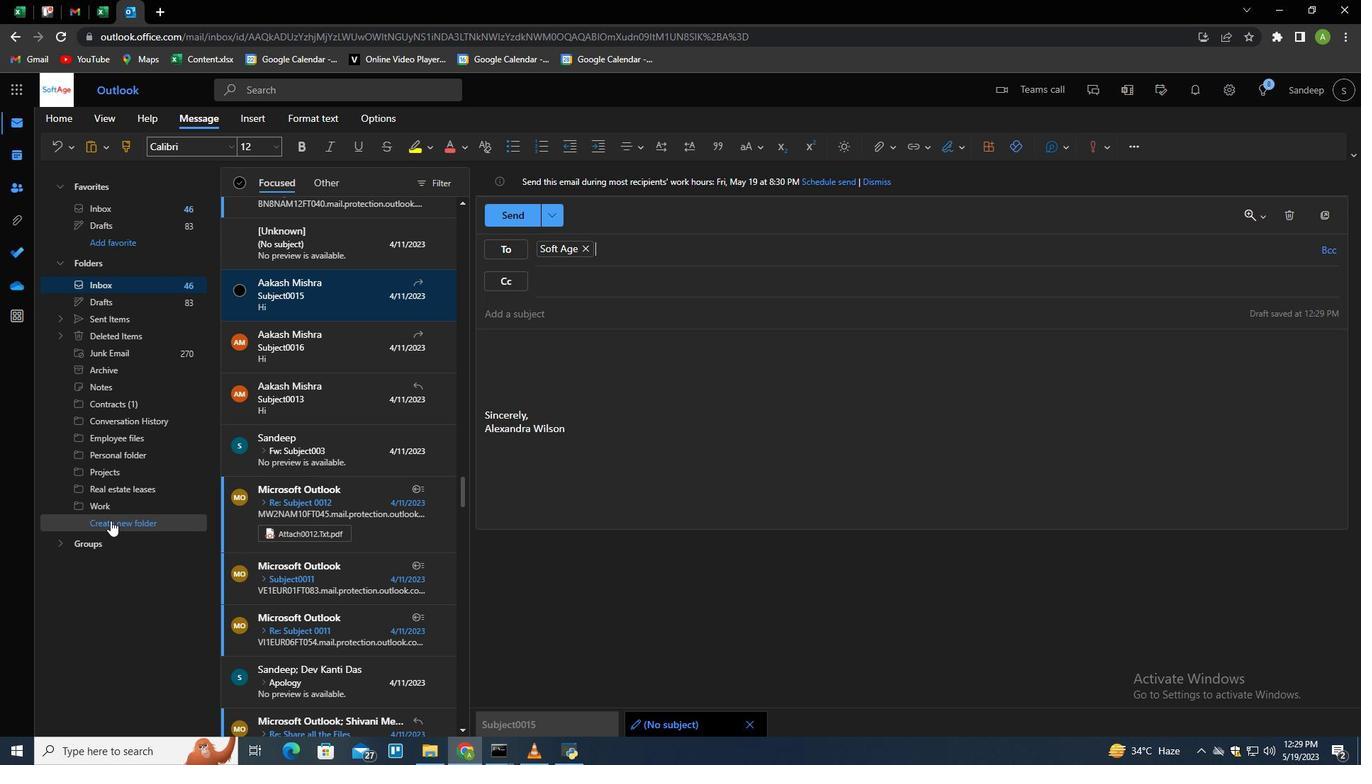 
Action: Mouse moved to (127, 526)
Screenshot: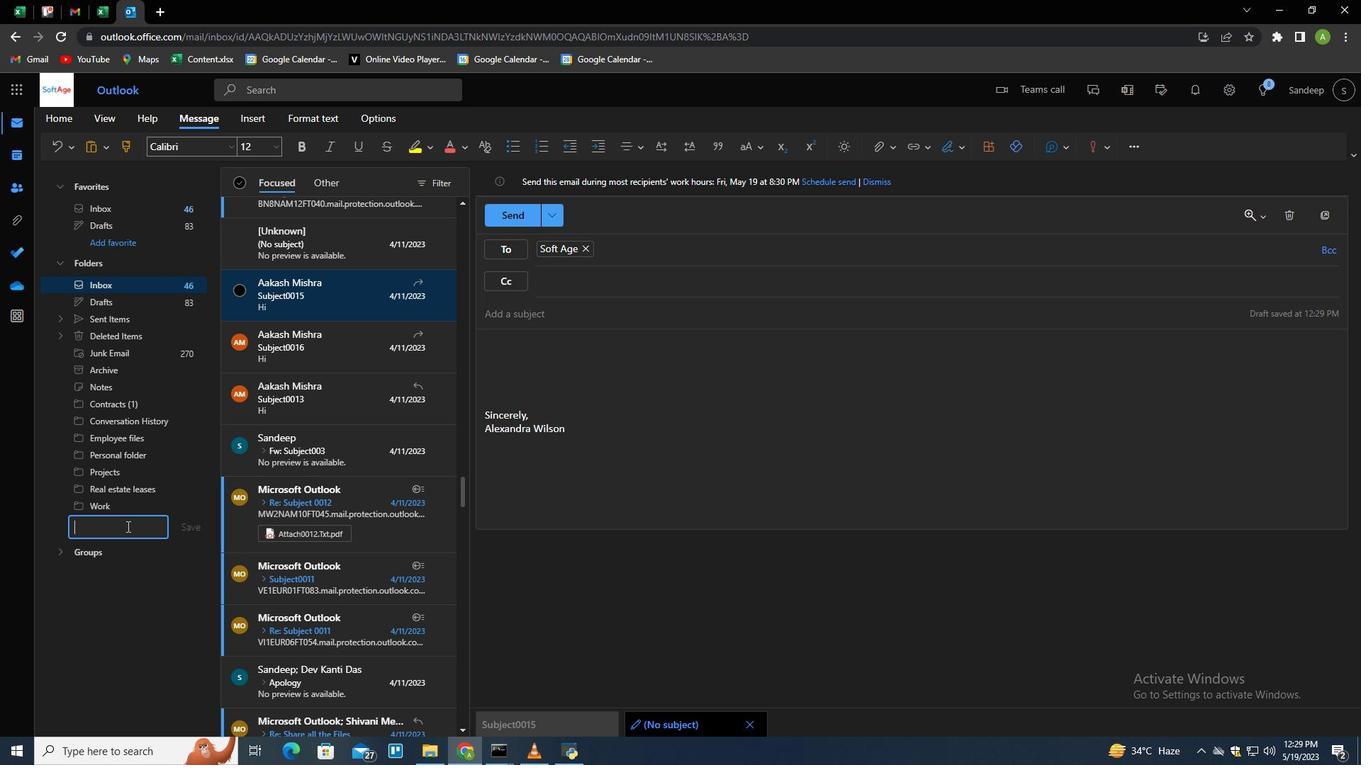 
Action: Mouse pressed left at (127, 526)
Screenshot: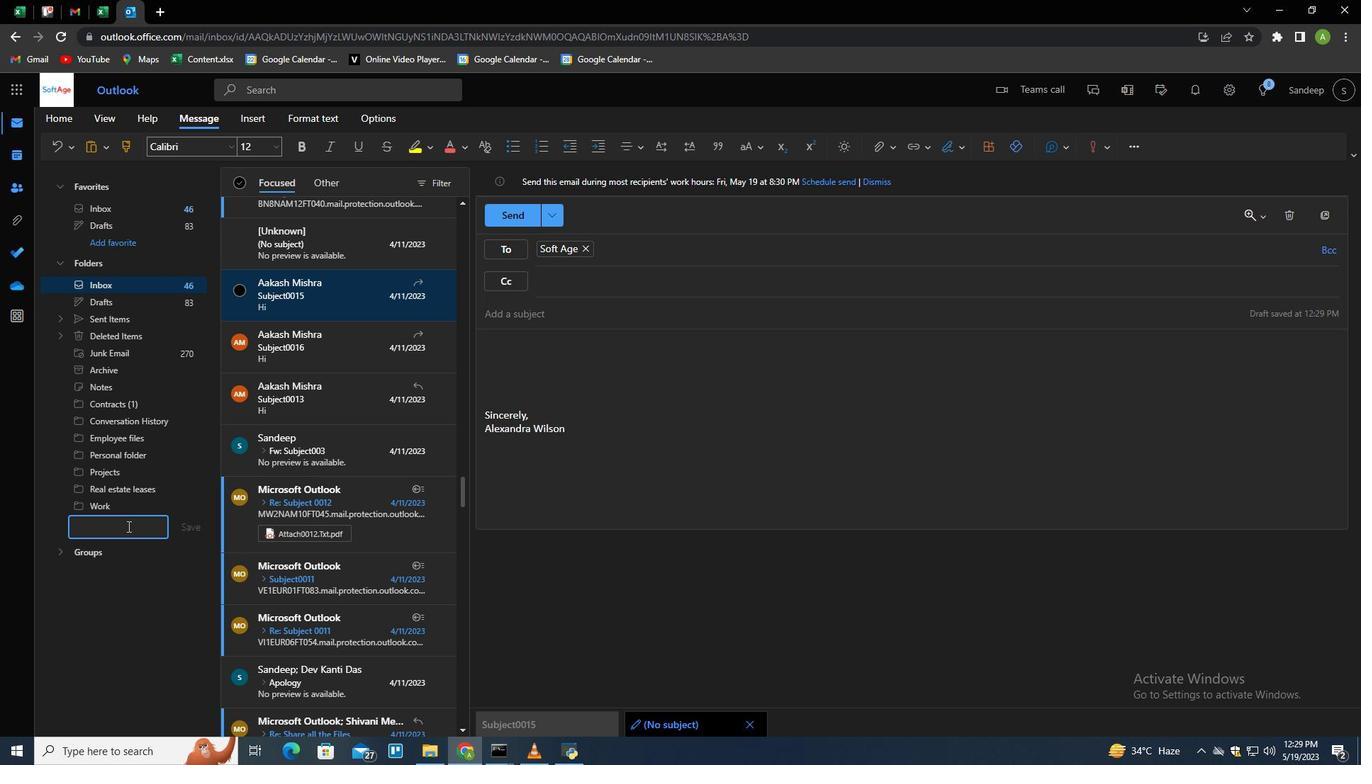 
Action: Mouse moved to (126, 528)
Screenshot: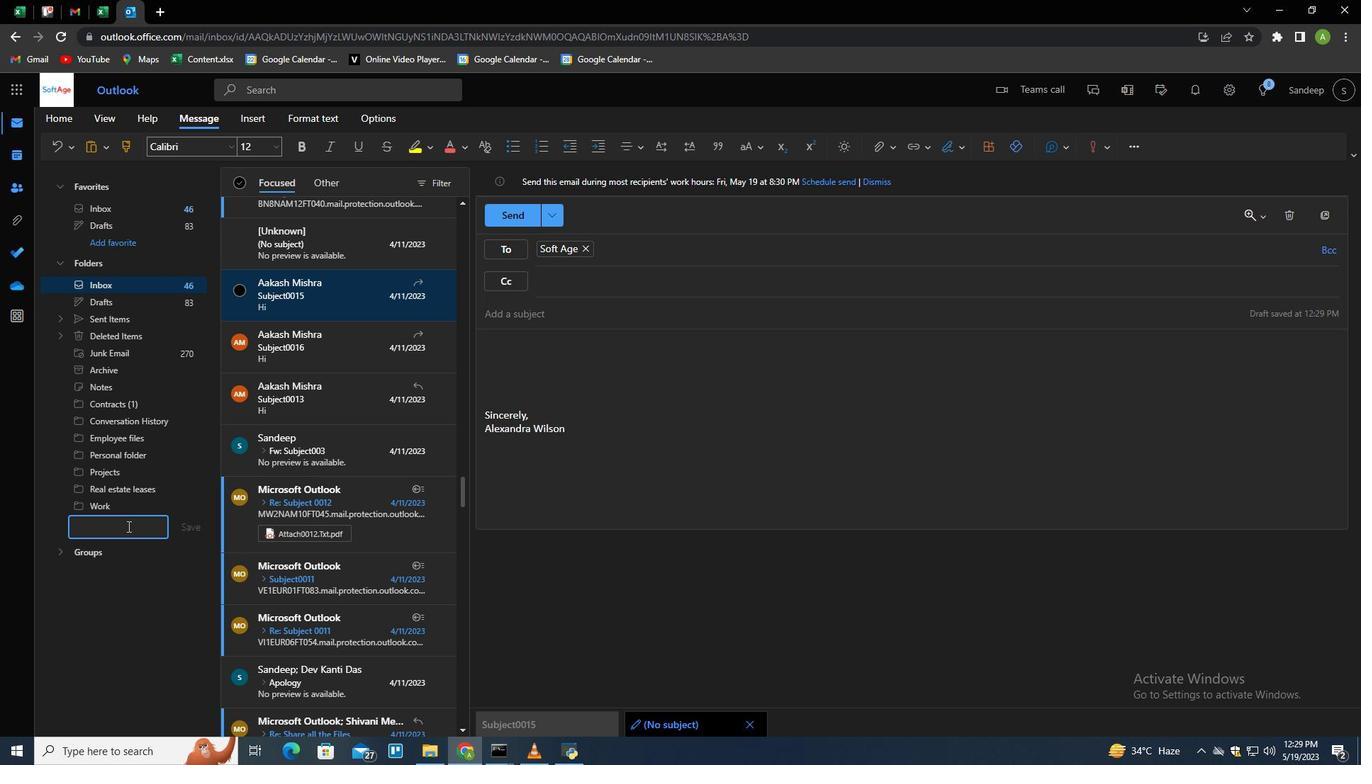 
Action: Key pressed <Key.shift>Finances<Key.enter>
Screenshot: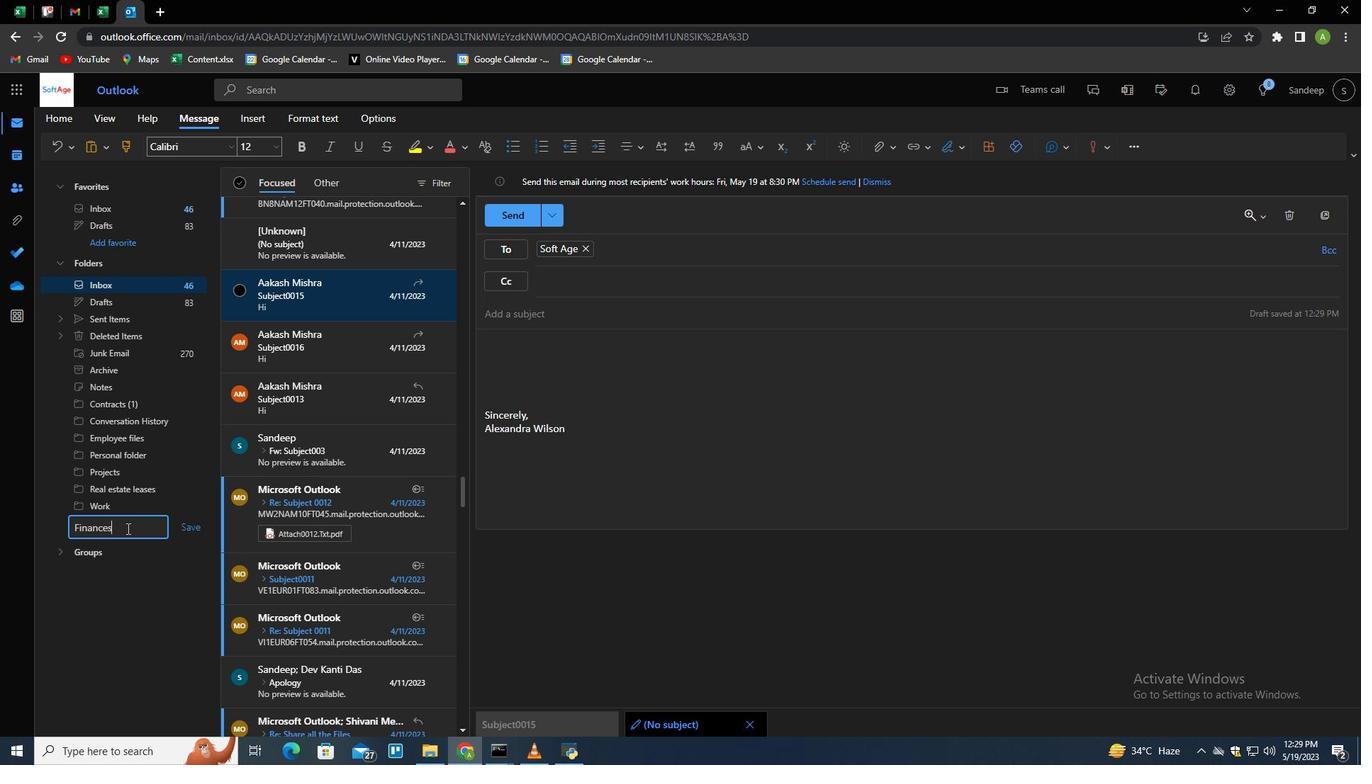 
Action: Mouse moved to (582, 564)
Screenshot: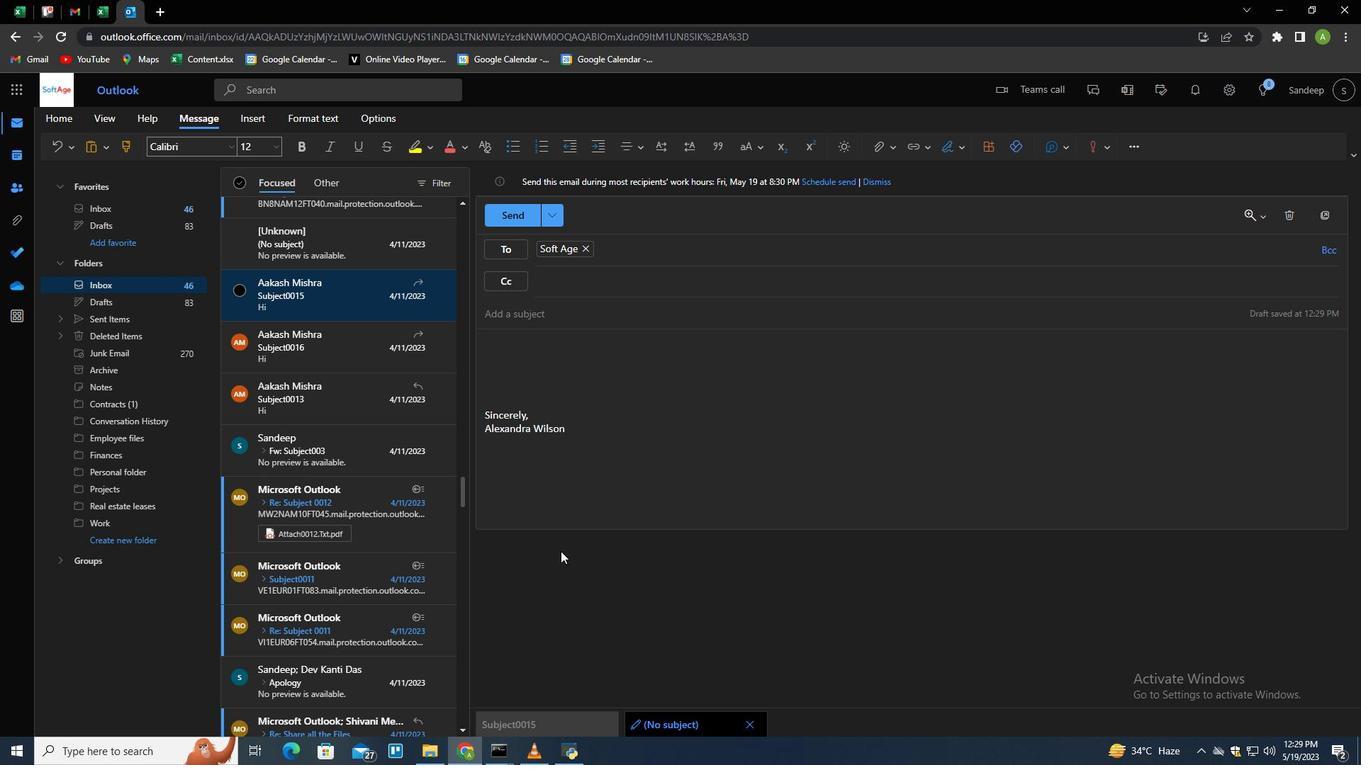 
